 Task: Change the visibility to all LinkedIn members.
Action: Mouse moved to (659, 83)
Screenshot: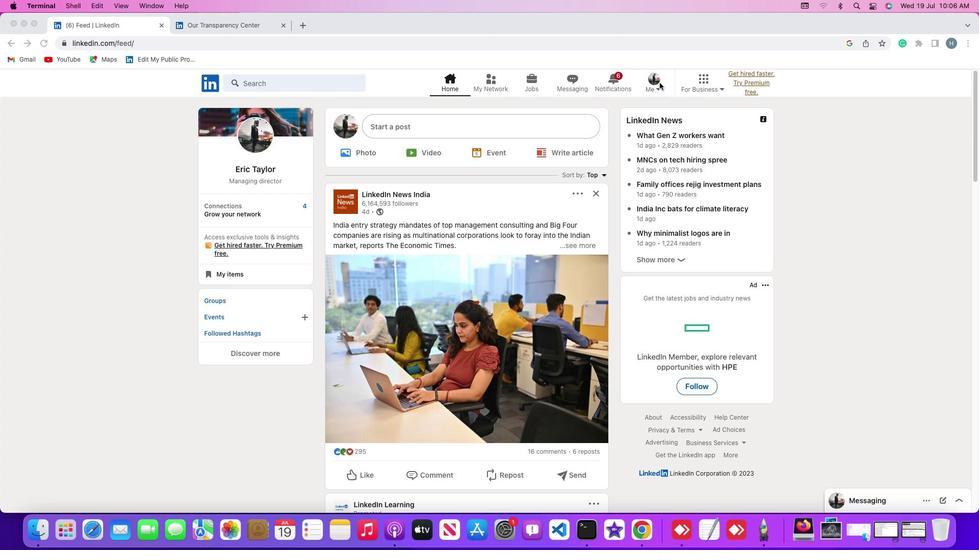
Action: Mouse pressed left at (659, 83)
Screenshot: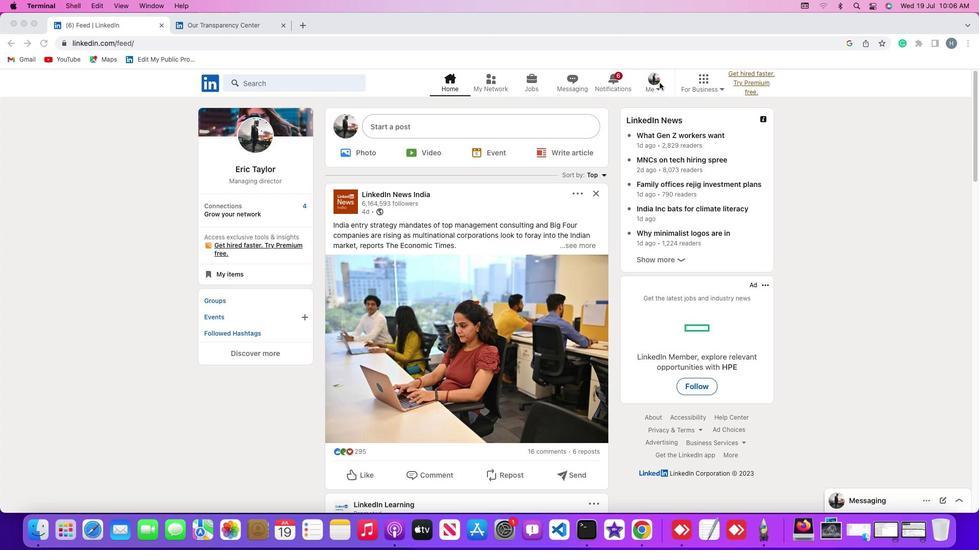 
Action: Mouse moved to (659, 87)
Screenshot: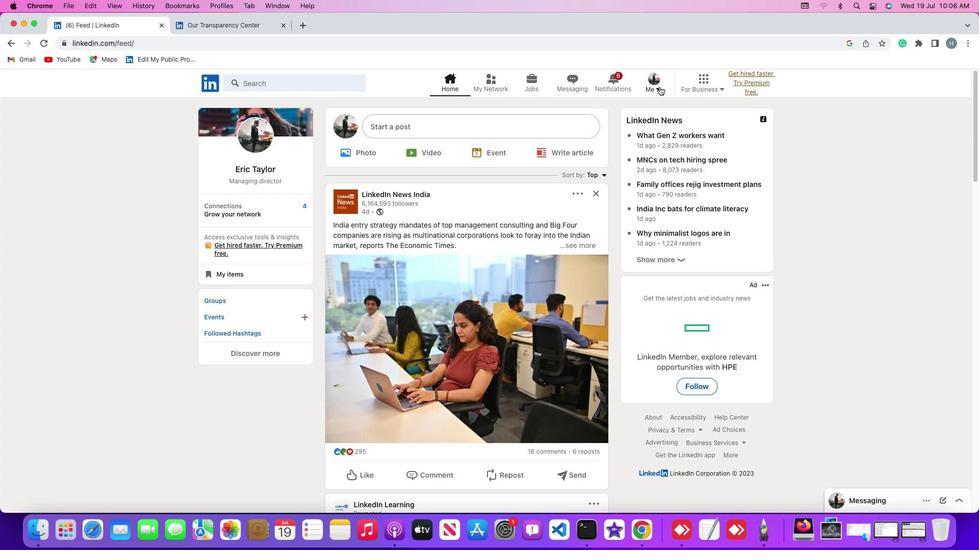 
Action: Mouse pressed left at (659, 87)
Screenshot: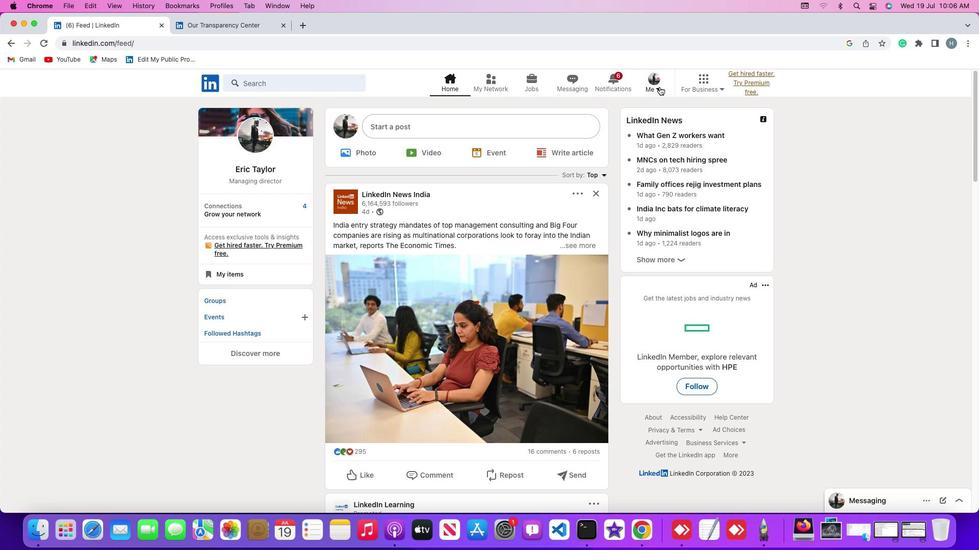 
Action: Mouse moved to (640, 140)
Screenshot: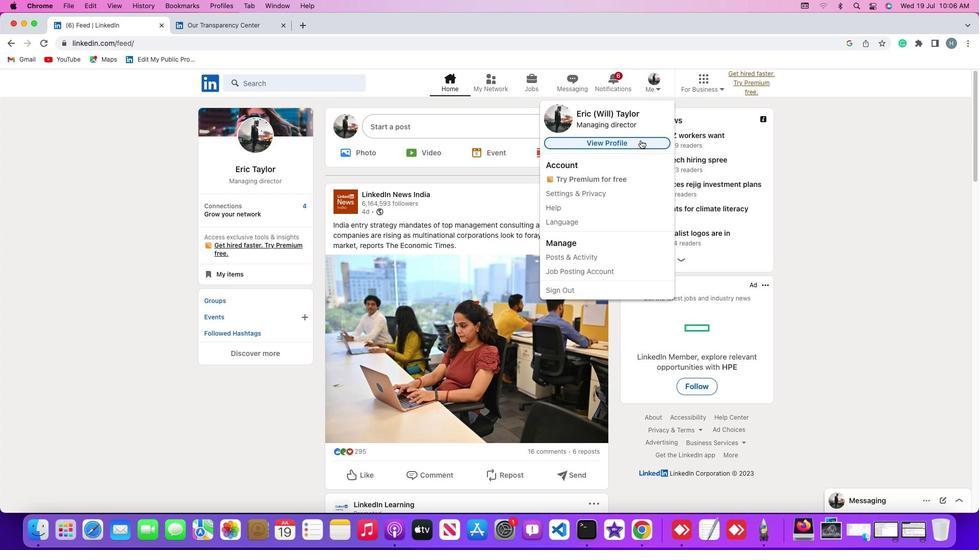 
Action: Mouse pressed left at (640, 140)
Screenshot: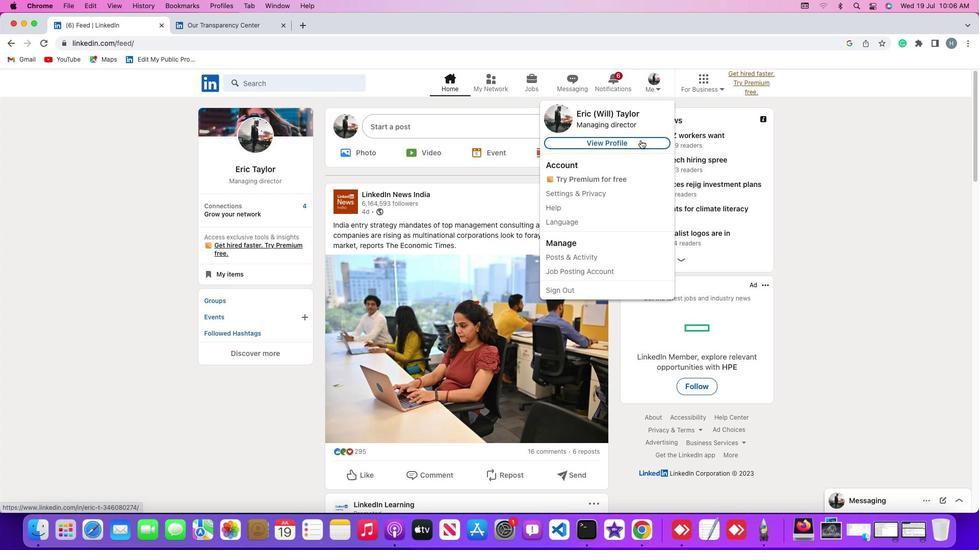 
Action: Mouse moved to (241, 307)
Screenshot: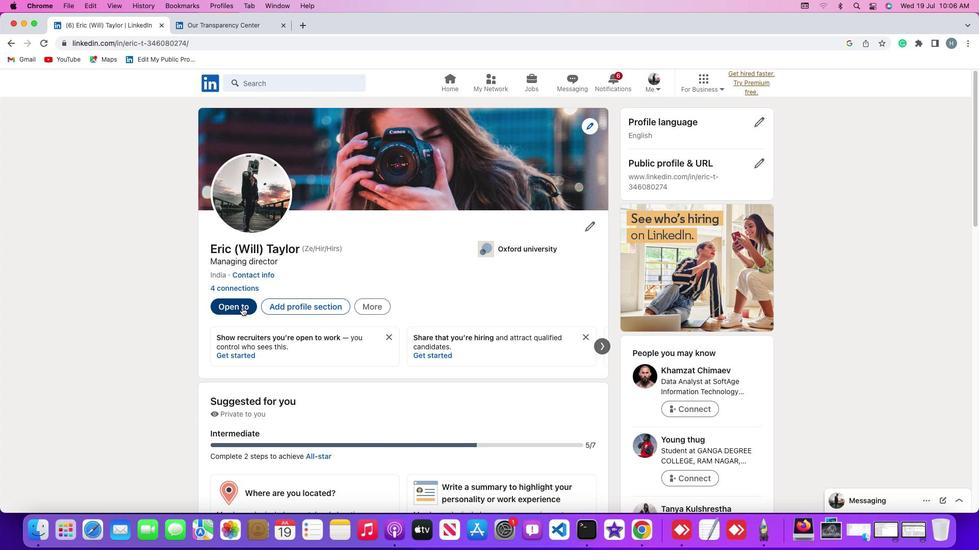 
Action: Mouse pressed left at (241, 307)
Screenshot: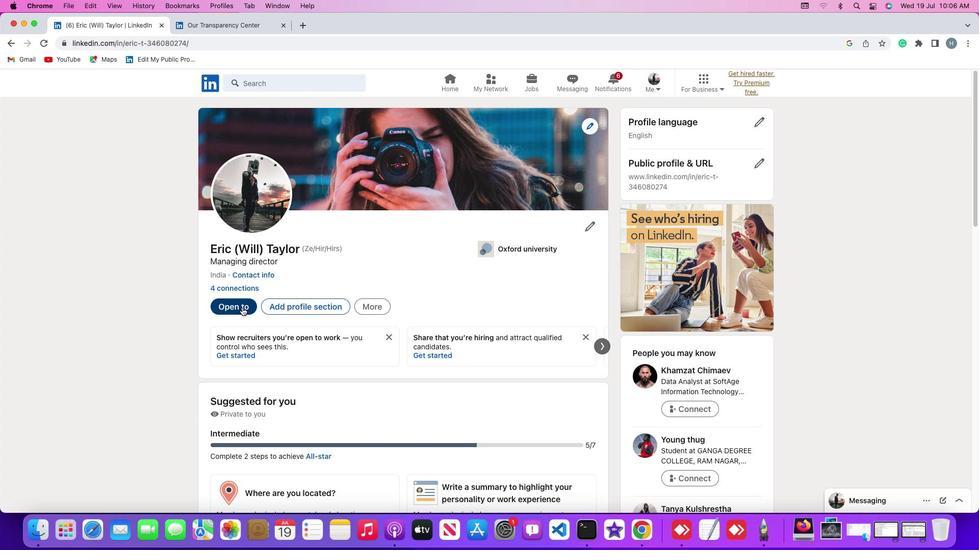 
Action: Mouse moved to (247, 328)
Screenshot: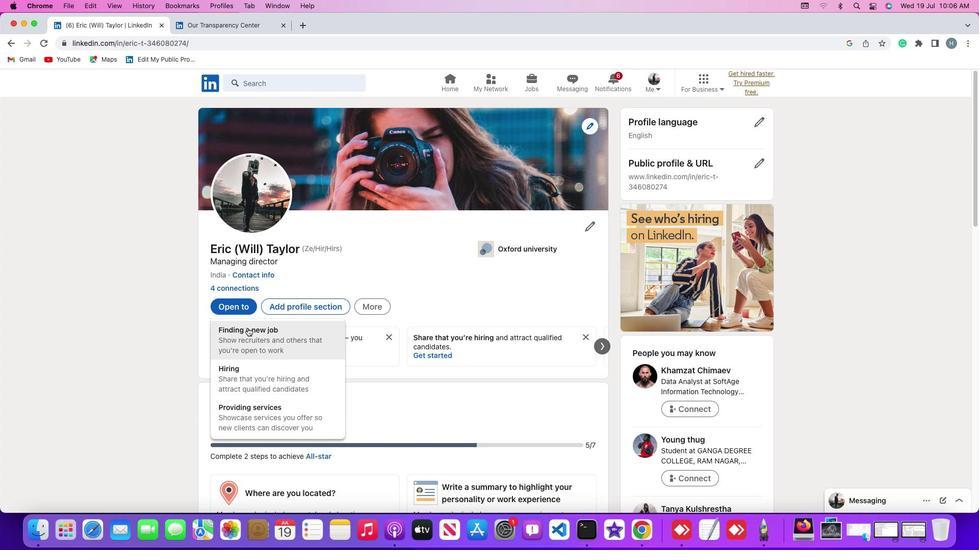 
Action: Mouse pressed left at (247, 328)
Screenshot: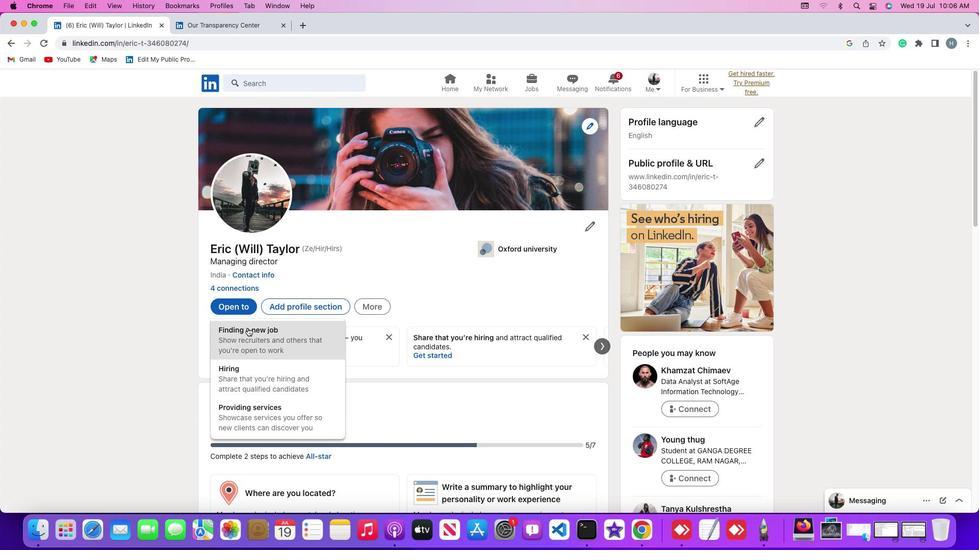 
Action: Mouse moved to (541, 327)
Screenshot: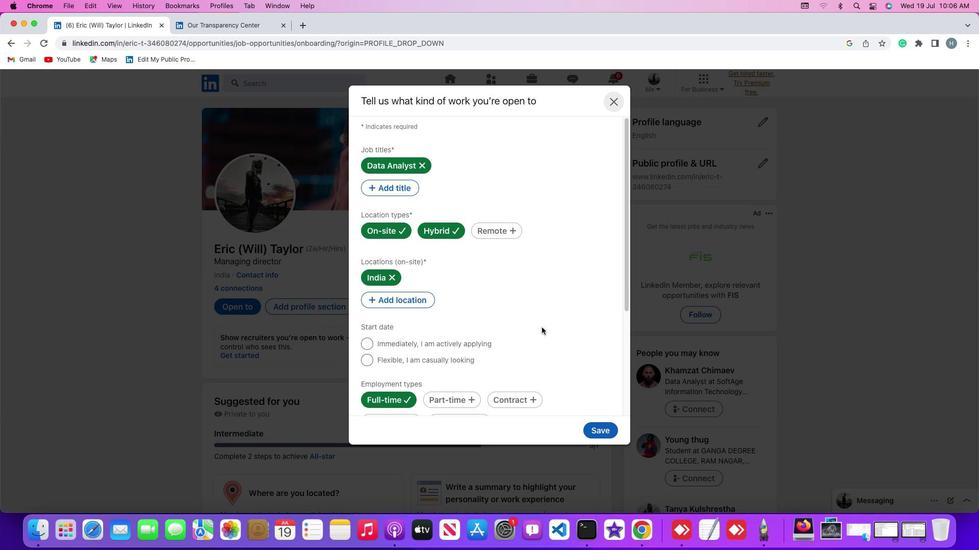 
Action: Mouse scrolled (541, 327) with delta (0, 0)
Screenshot: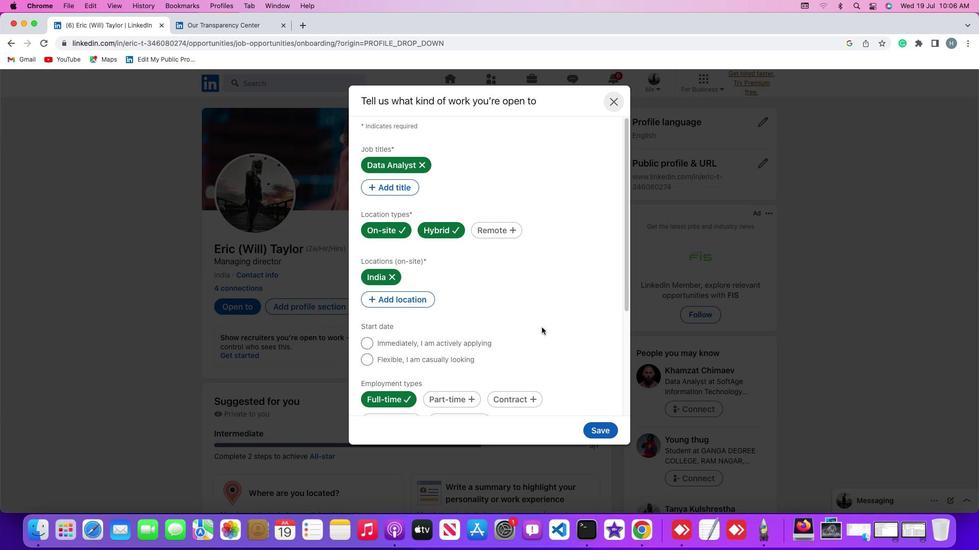 
Action: Mouse scrolled (541, 327) with delta (0, 0)
Screenshot: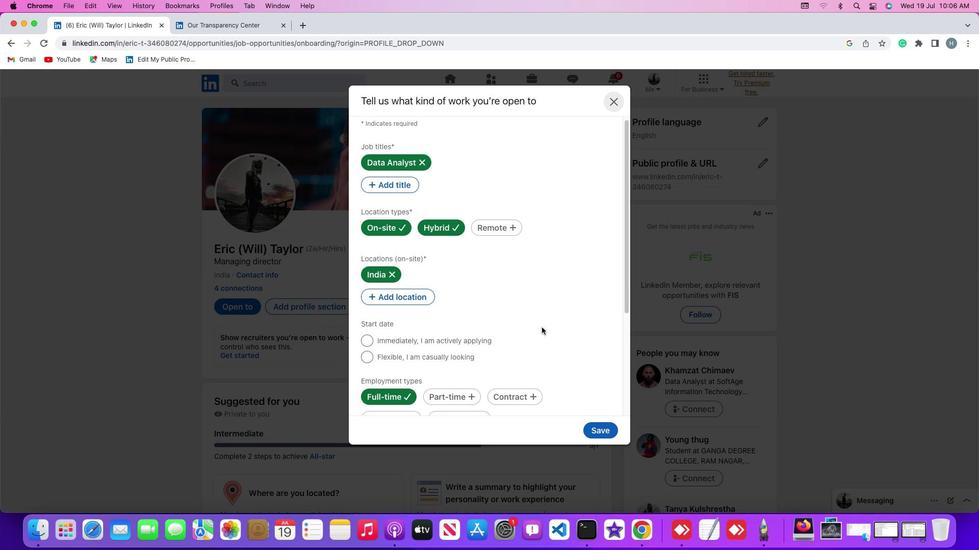 
Action: Mouse scrolled (541, 327) with delta (0, -1)
Screenshot: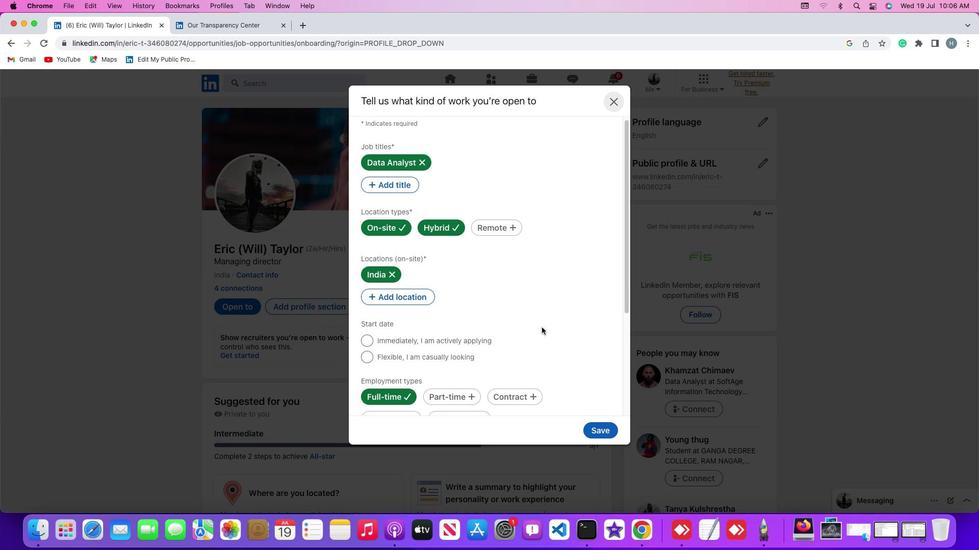 
Action: Mouse scrolled (541, 327) with delta (0, -2)
Screenshot: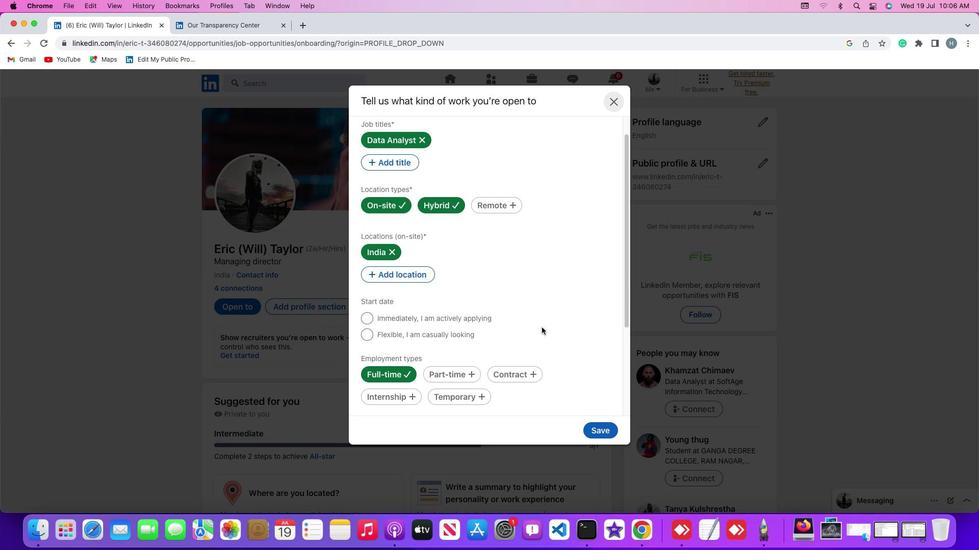 
Action: Mouse scrolled (541, 327) with delta (0, -3)
Screenshot: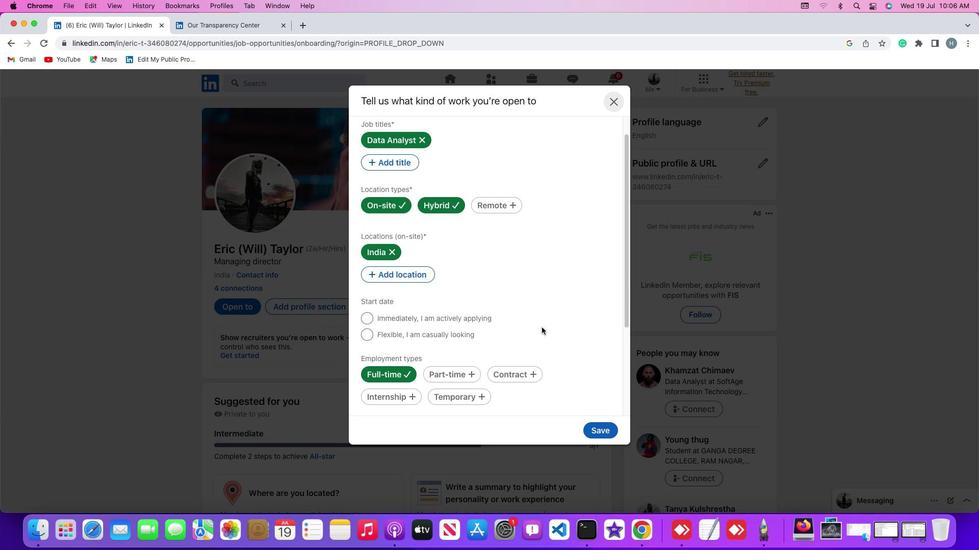 
Action: Mouse scrolled (541, 327) with delta (0, 0)
Screenshot: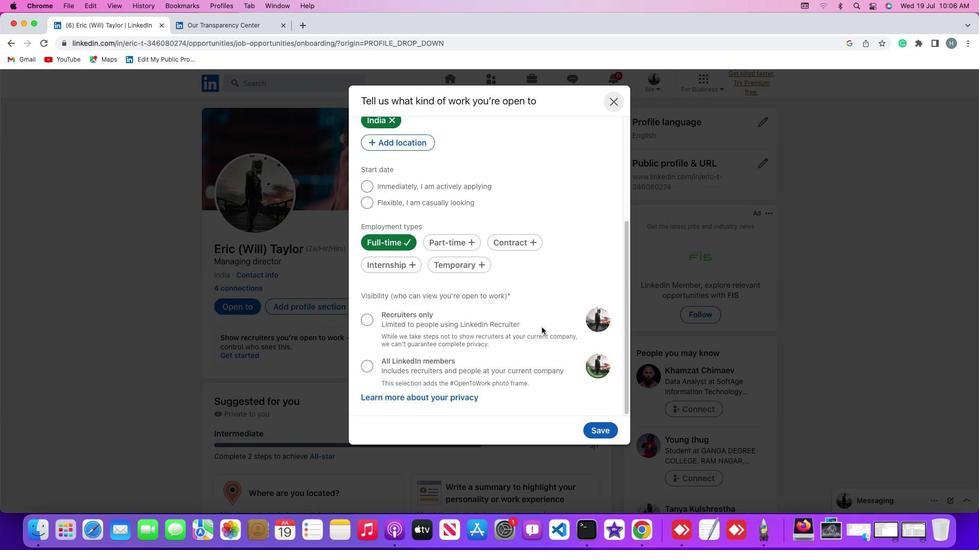 
Action: Mouse scrolled (541, 327) with delta (0, 0)
Screenshot: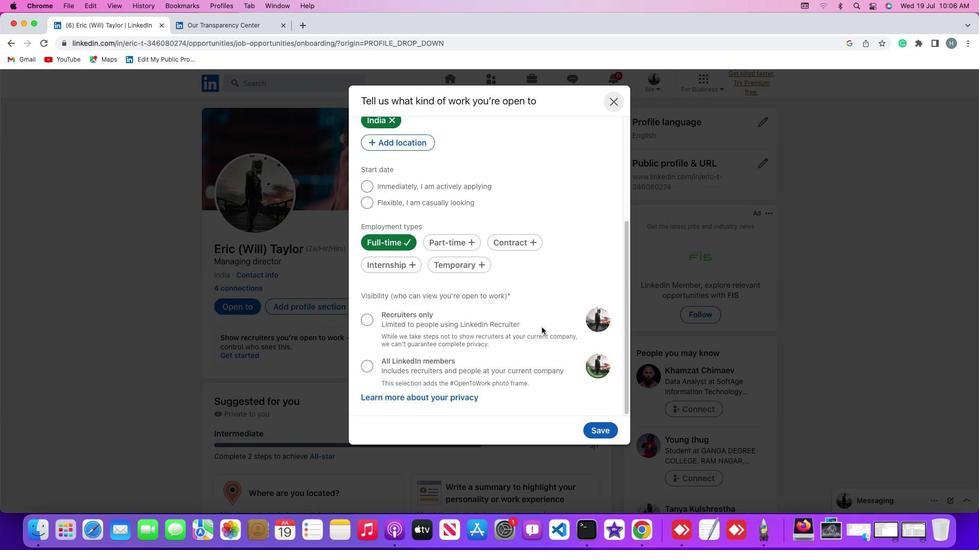 
Action: Mouse scrolled (541, 327) with delta (0, -1)
Screenshot: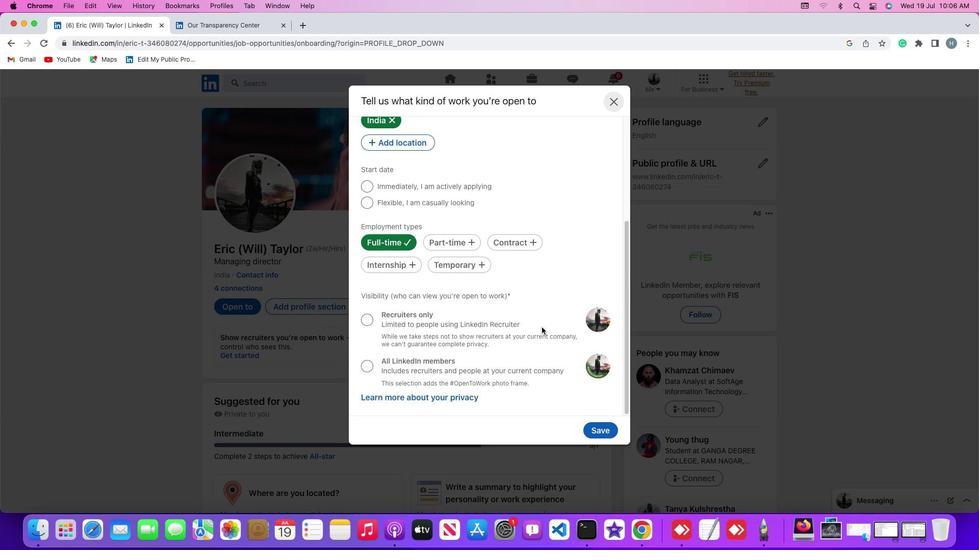 
Action: Mouse scrolled (541, 327) with delta (0, -2)
Screenshot: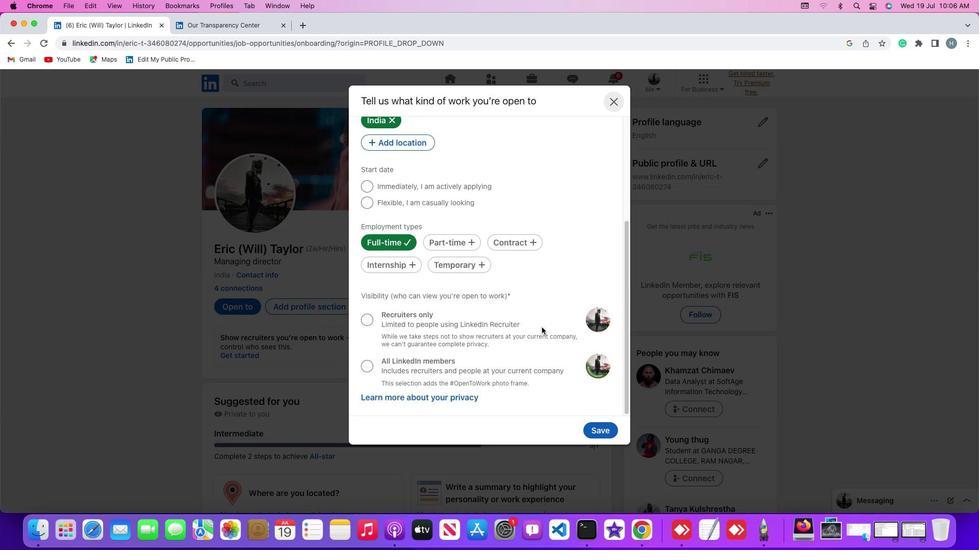 
Action: Mouse scrolled (541, 327) with delta (0, -3)
Screenshot: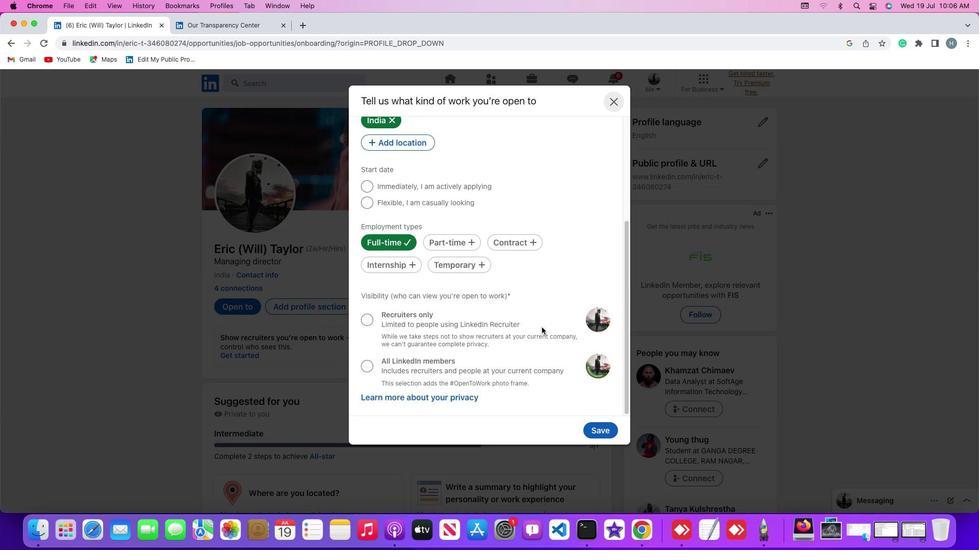 
Action: Mouse moved to (370, 365)
Screenshot: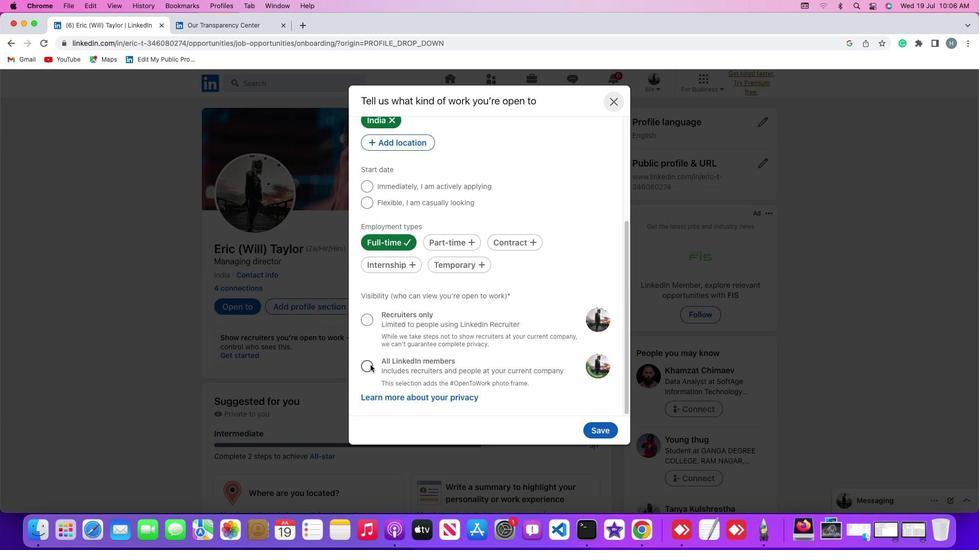 
Action: Mouse pressed left at (370, 365)
Screenshot: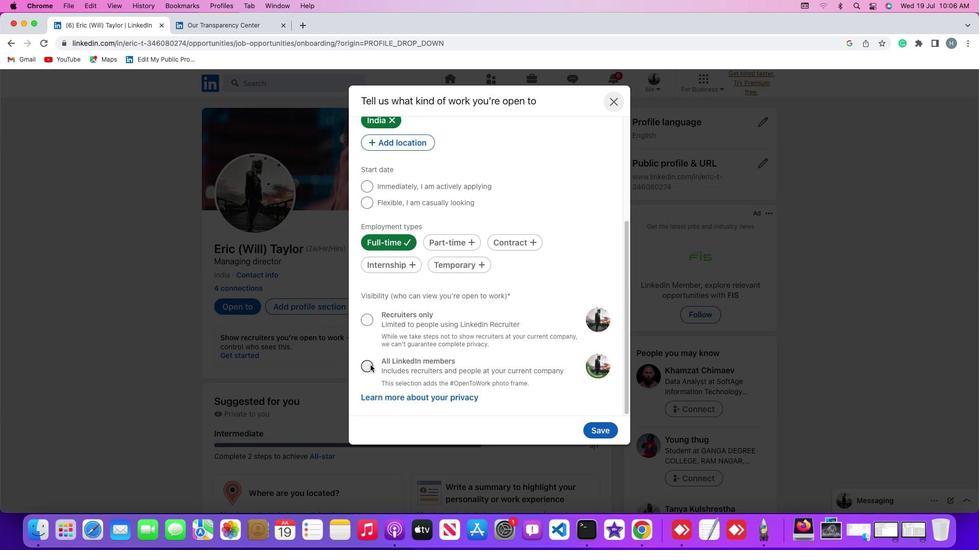 
